 Task: Check the sale-to-list ratio of club house in the last 3 years.
Action: Mouse moved to (961, 220)
Screenshot: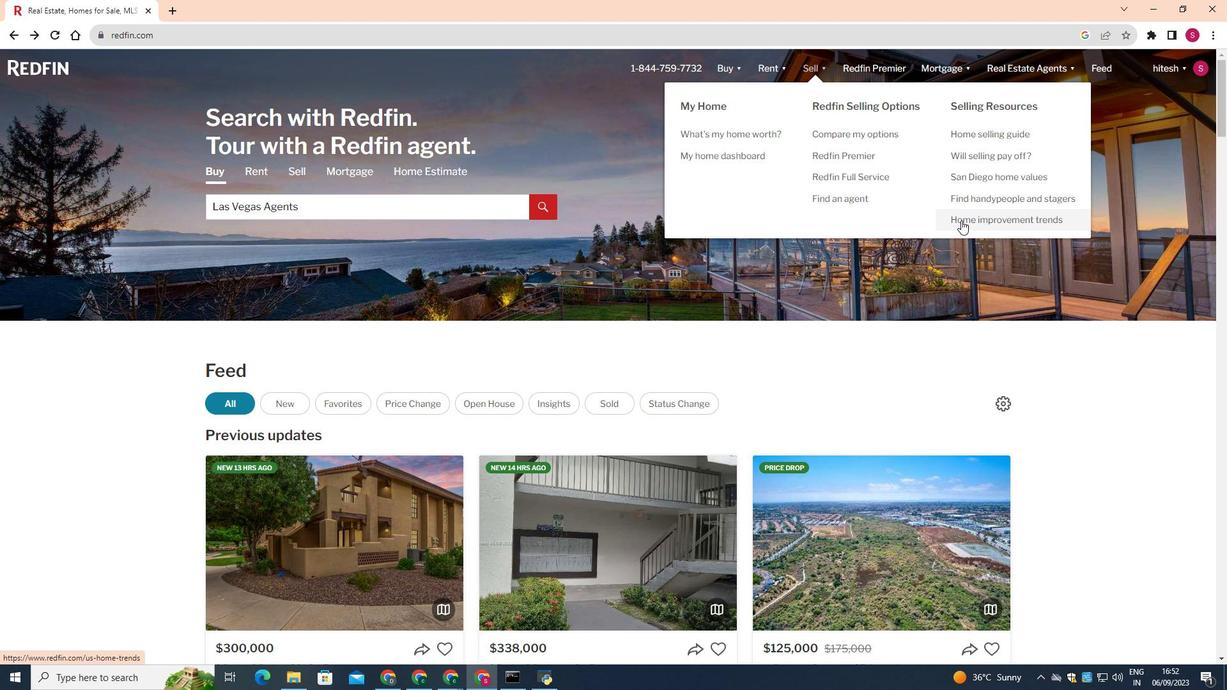 
Action: Mouse pressed left at (961, 220)
Screenshot: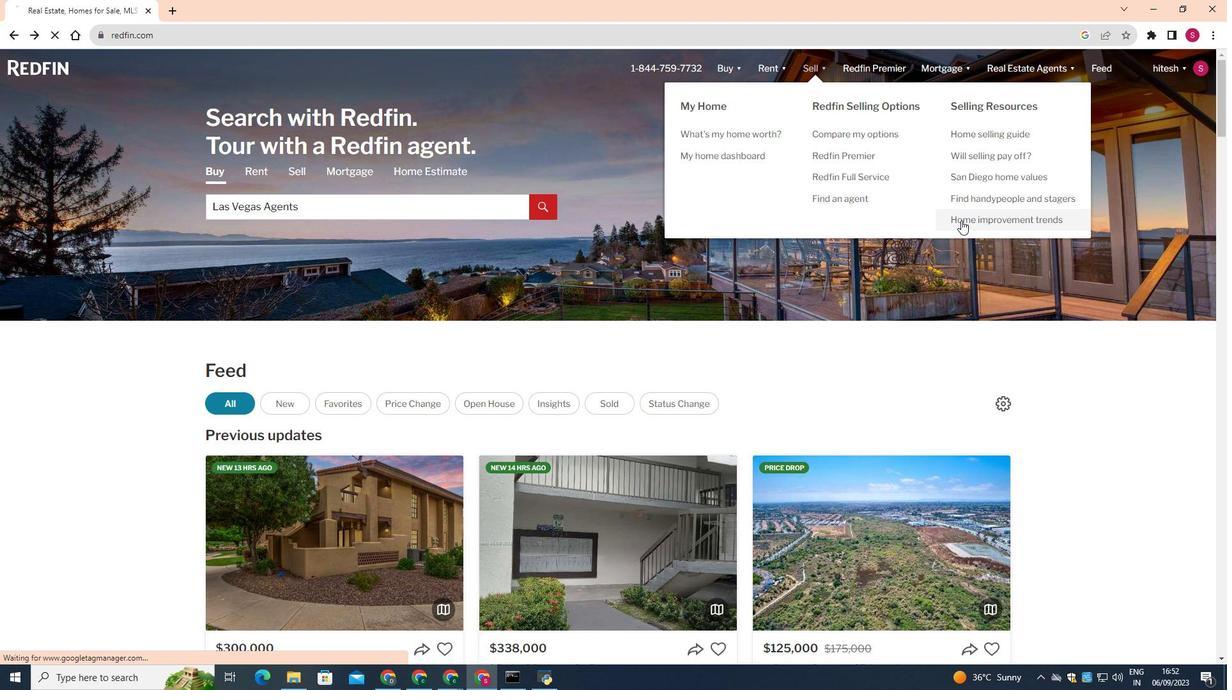 
Action: Mouse moved to (671, 435)
Screenshot: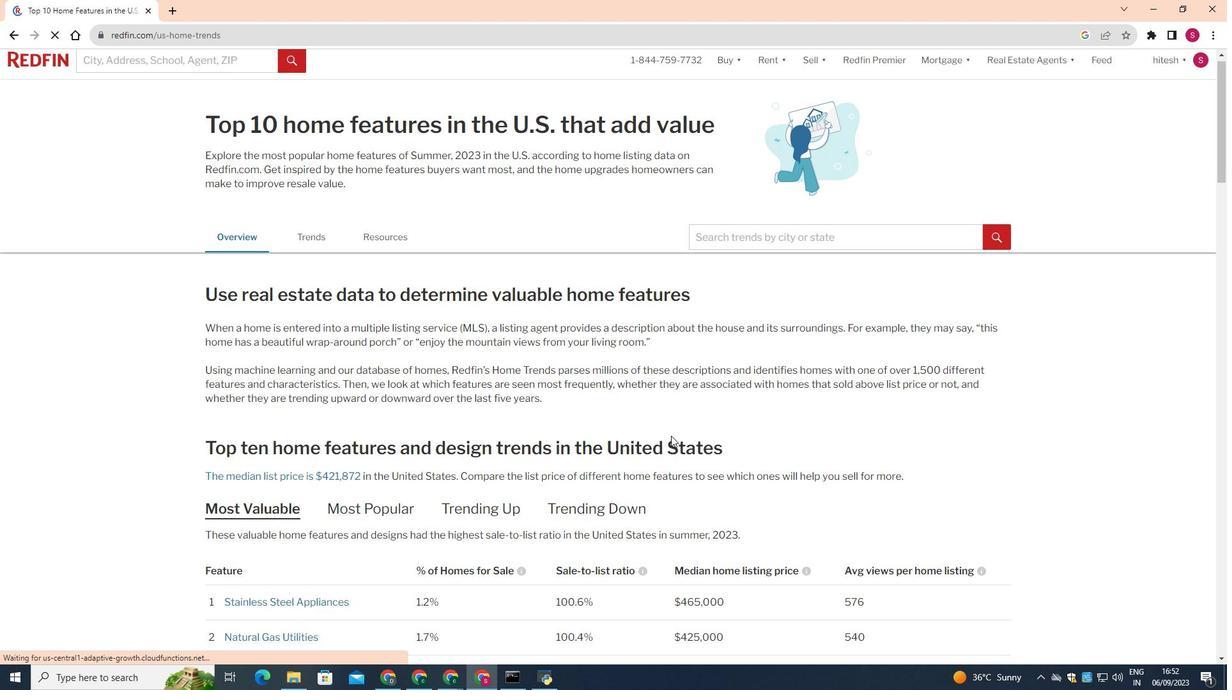 
Action: Mouse scrolled (671, 435) with delta (0, 0)
Screenshot: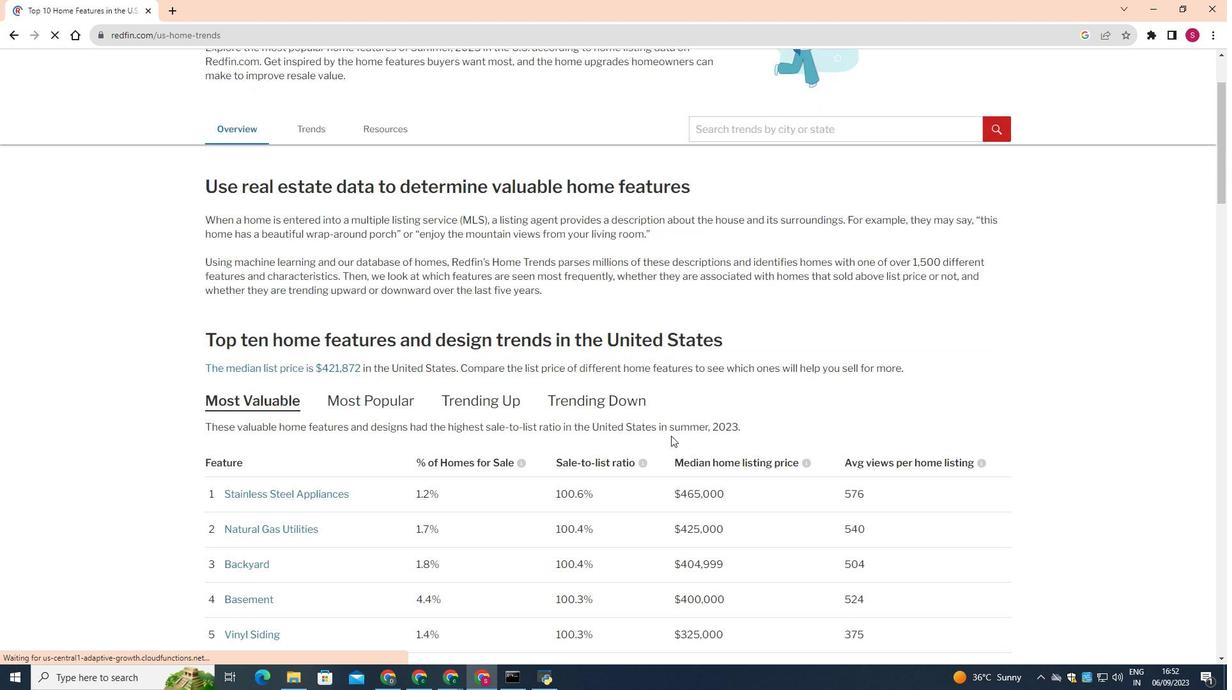 
Action: Mouse scrolled (671, 435) with delta (0, 0)
Screenshot: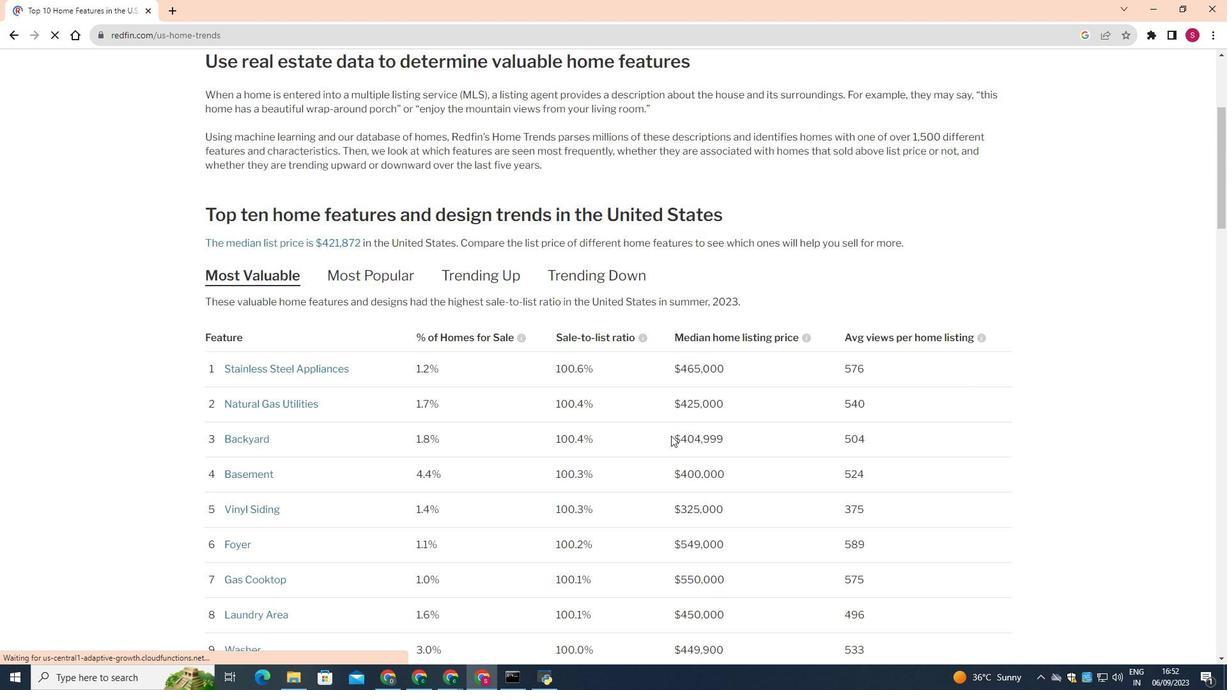 
Action: Mouse scrolled (671, 435) with delta (0, 0)
Screenshot: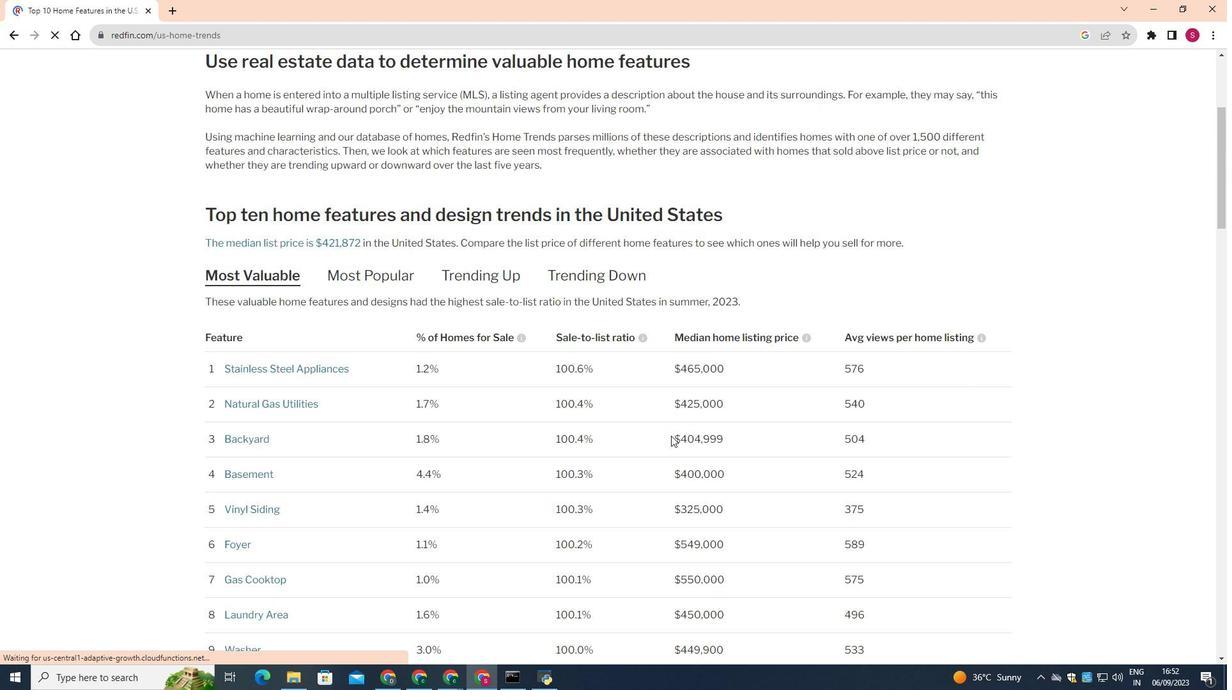 
Action: Mouse scrolled (671, 435) with delta (0, 0)
Screenshot: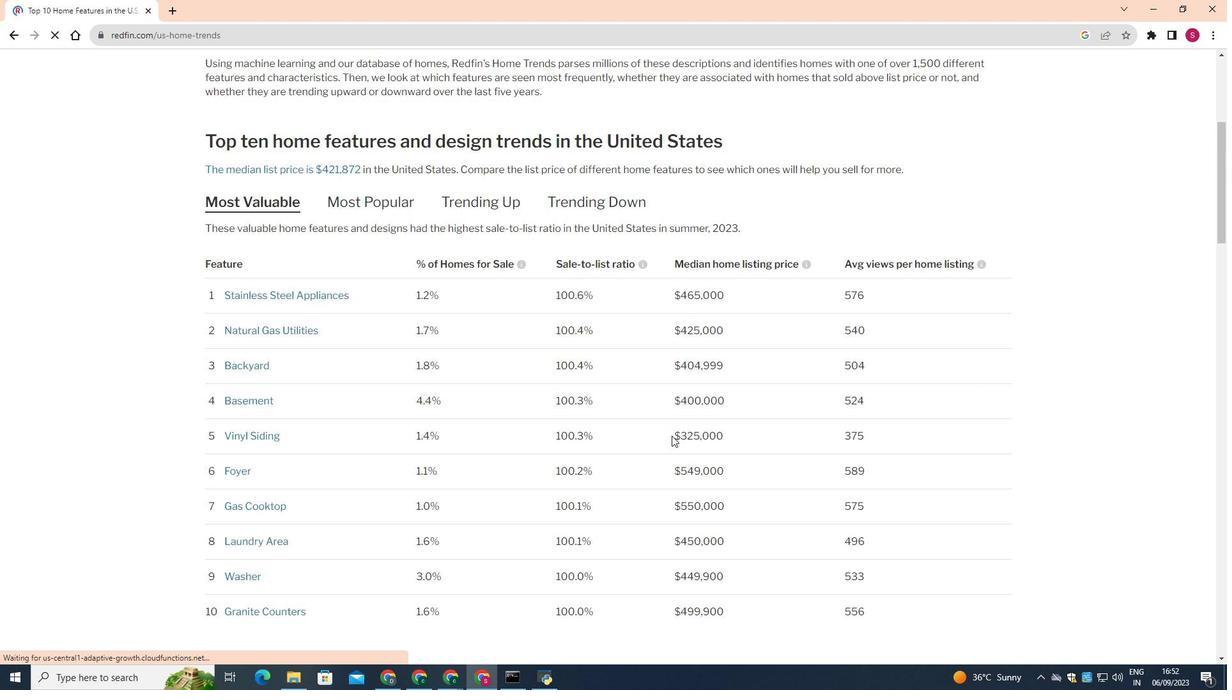 
Action: Mouse scrolled (671, 435) with delta (0, 0)
Screenshot: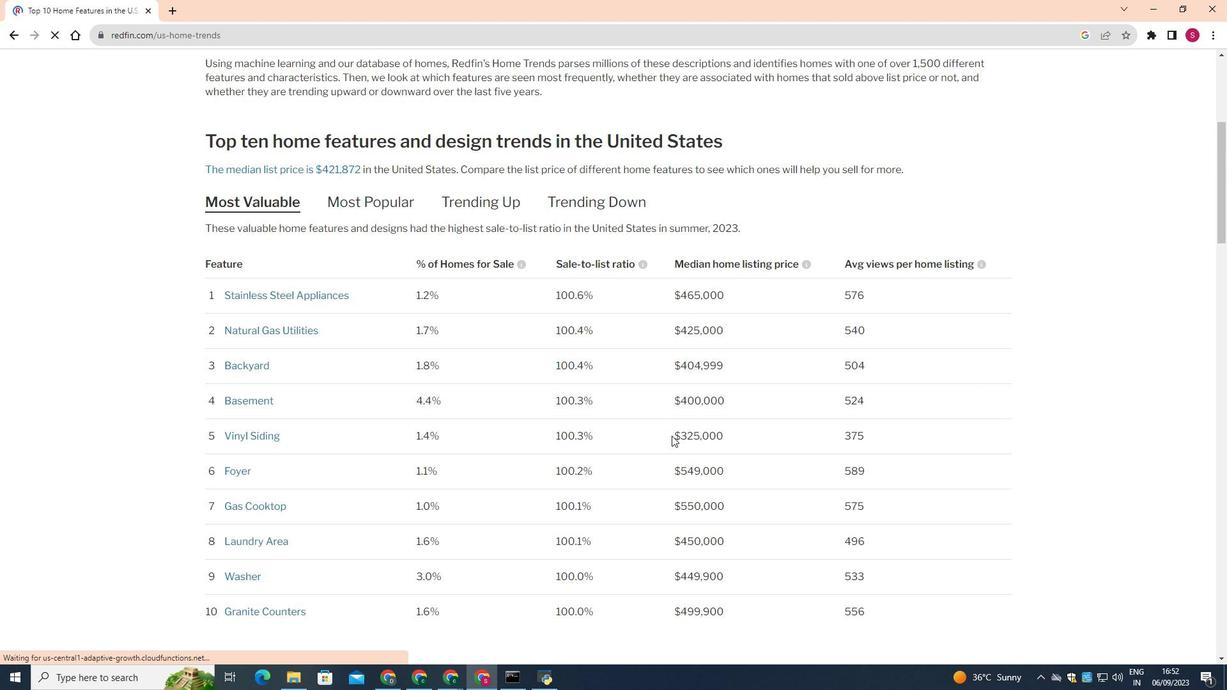 
Action: Mouse moved to (673, 435)
Screenshot: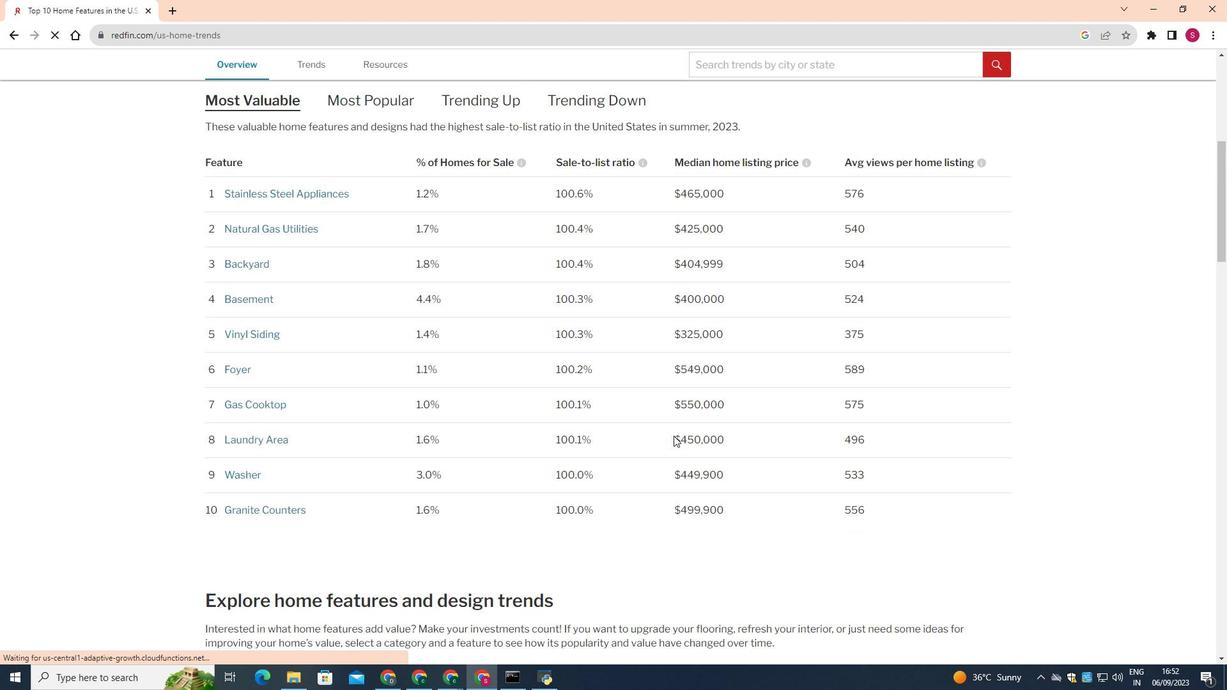 
Action: Mouse scrolled (673, 435) with delta (0, 0)
Screenshot: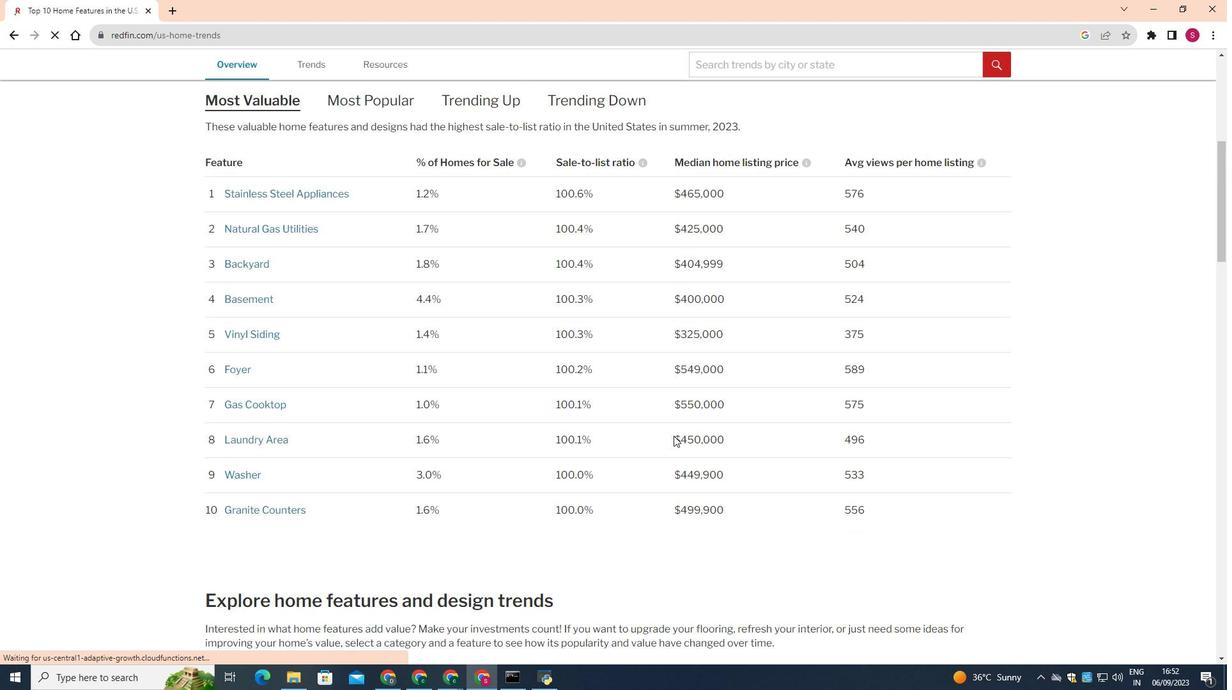 
Action: Mouse scrolled (673, 435) with delta (0, 0)
Screenshot: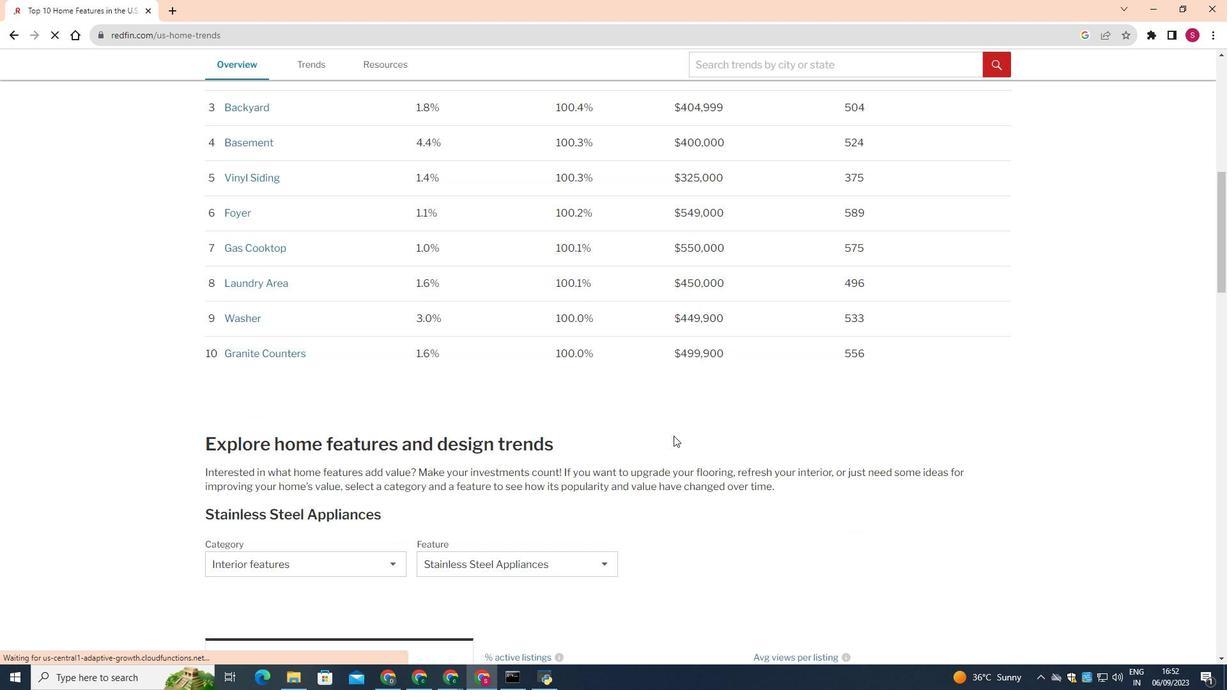 
Action: Mouse scrolled (673, 435) with delta (0, 0)
Screenshot: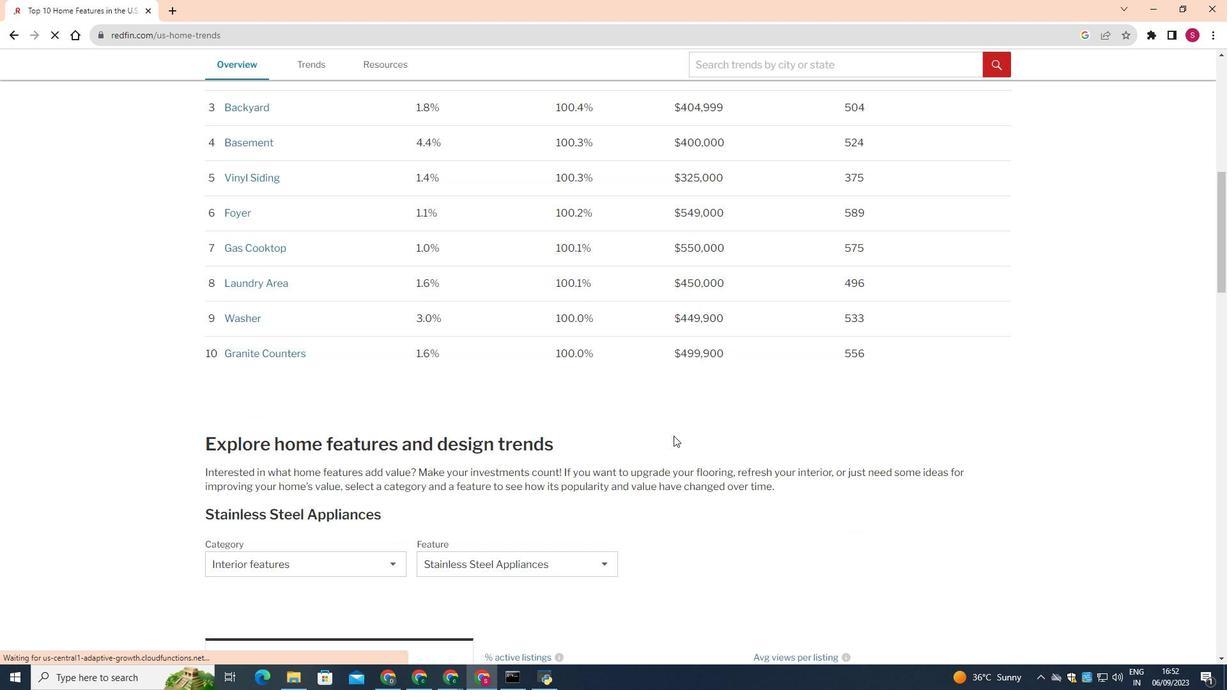 
Action: Mouse scrolled (673, 435) with delta (0, 0)
Screenshot: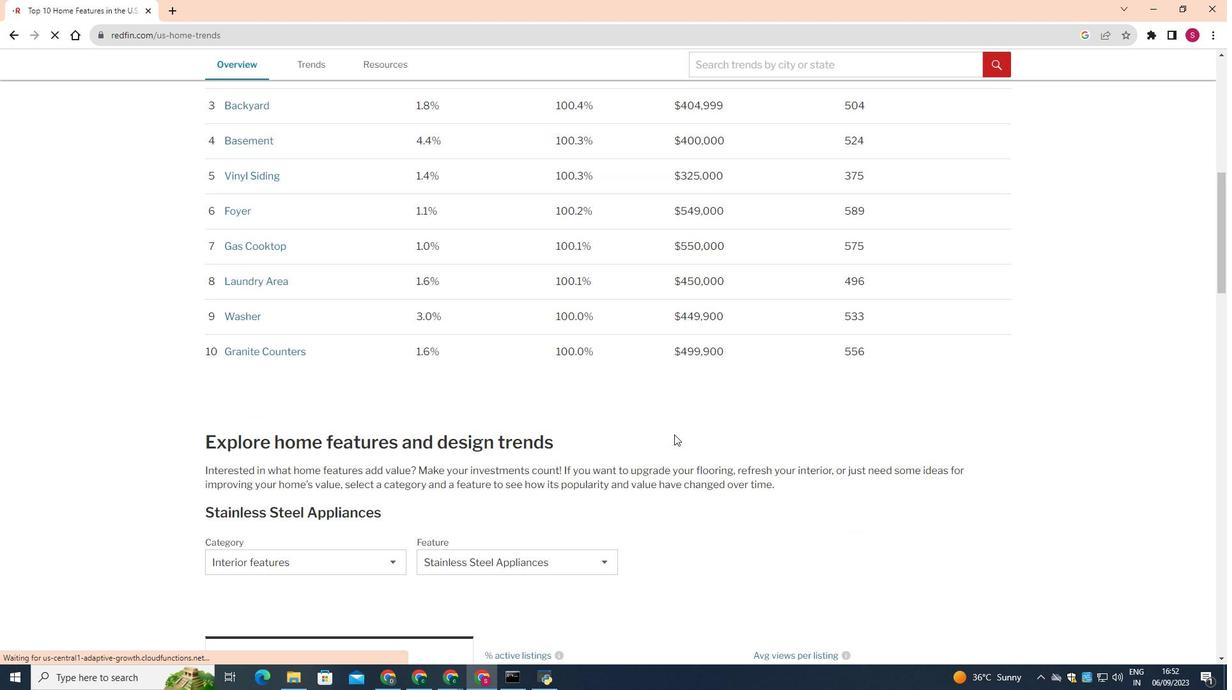 
Action: Mouse moved to (675, 434)
Screenshot: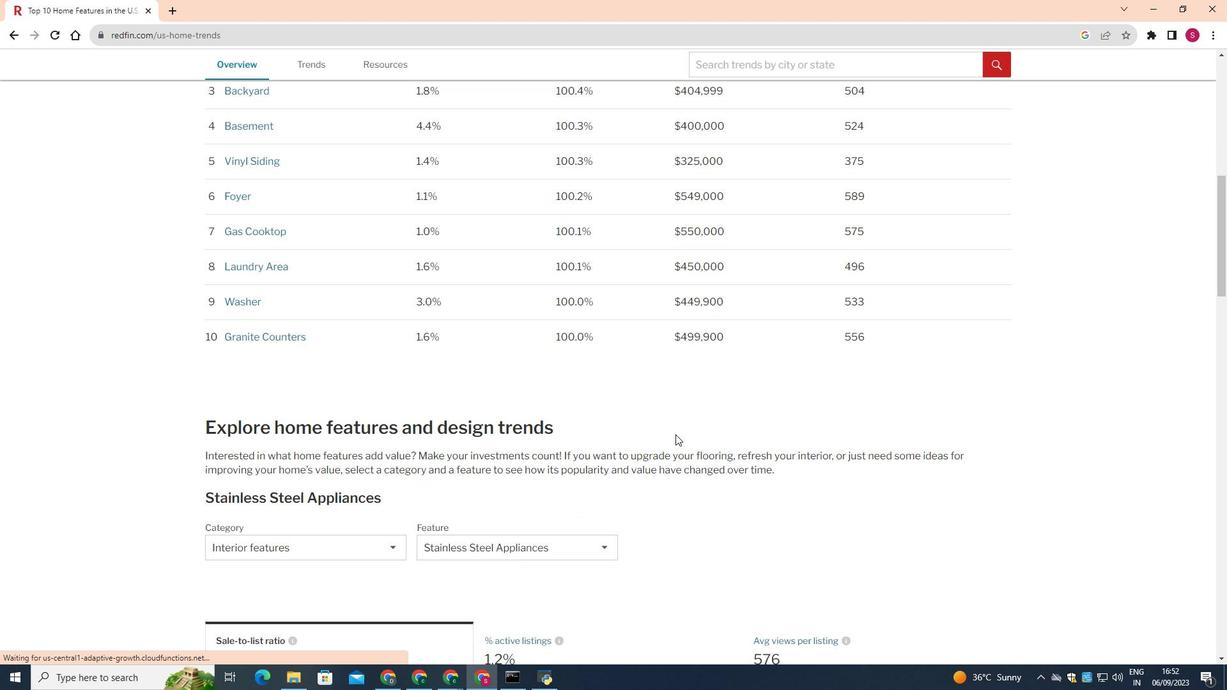 
Action: Mouse scrolled (675, 434) with delta (0, 0)
Screenshot: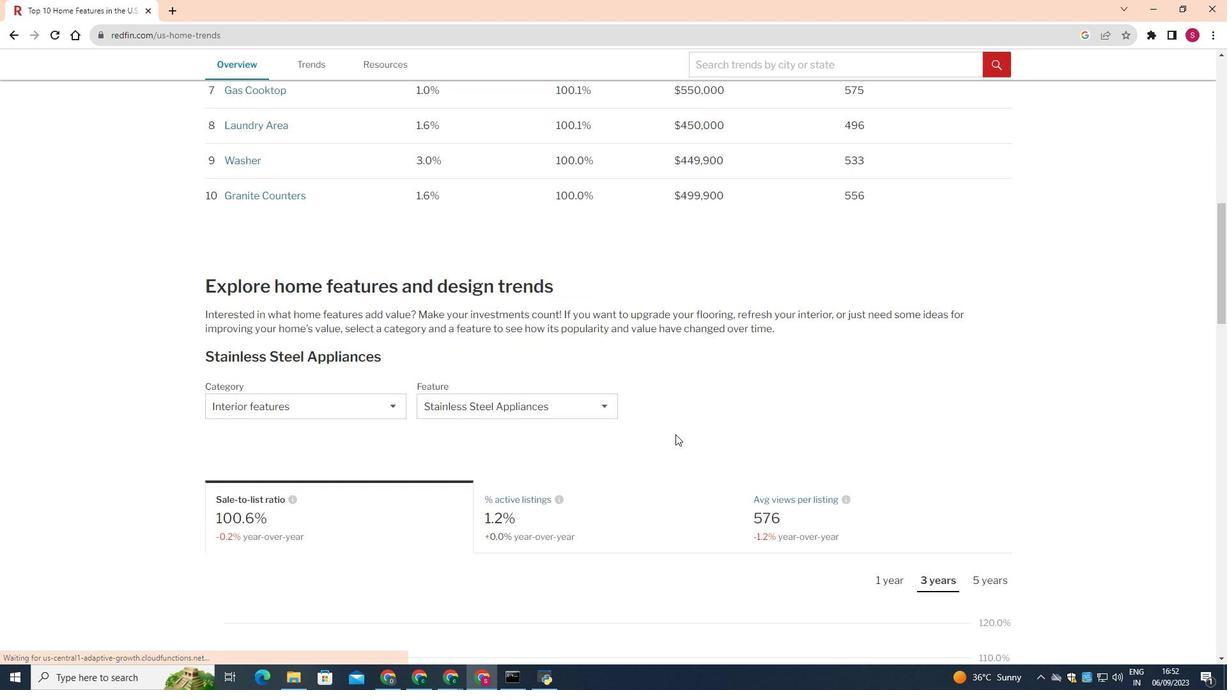 
Action: Mouse scrolled (675, 434) with delta (0, 0)
Screenshot: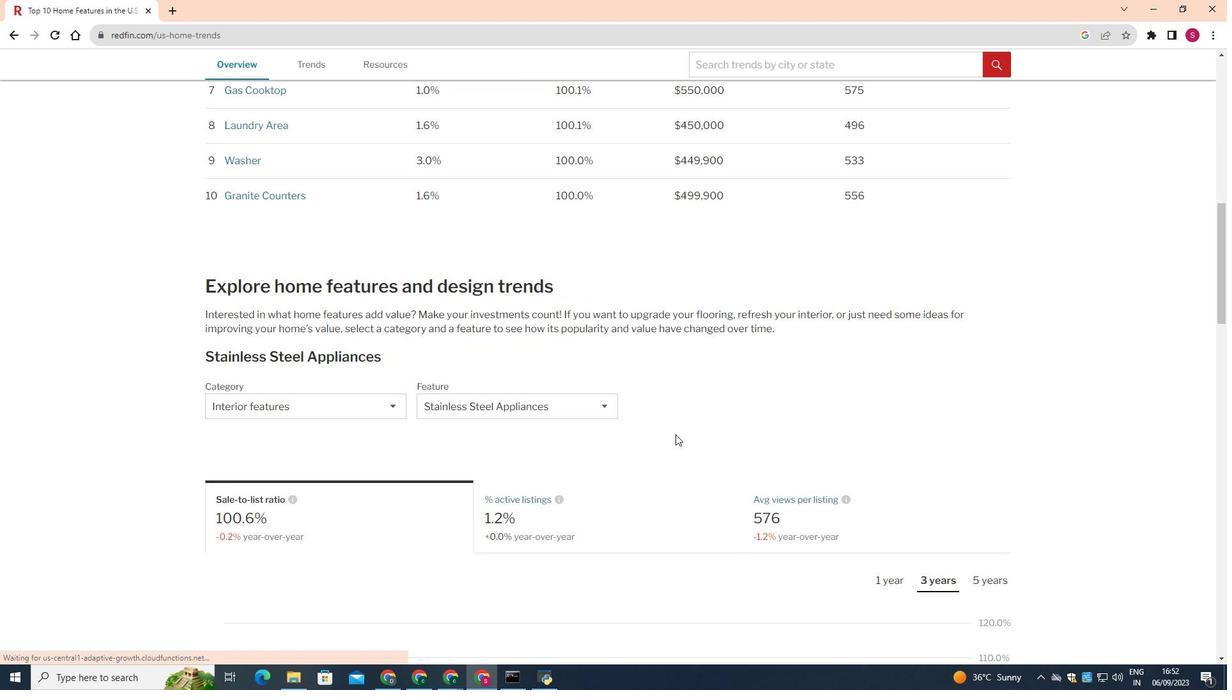 
Action: Mouse scrolled (675, 434) with delta (0, 0)
Screenshot: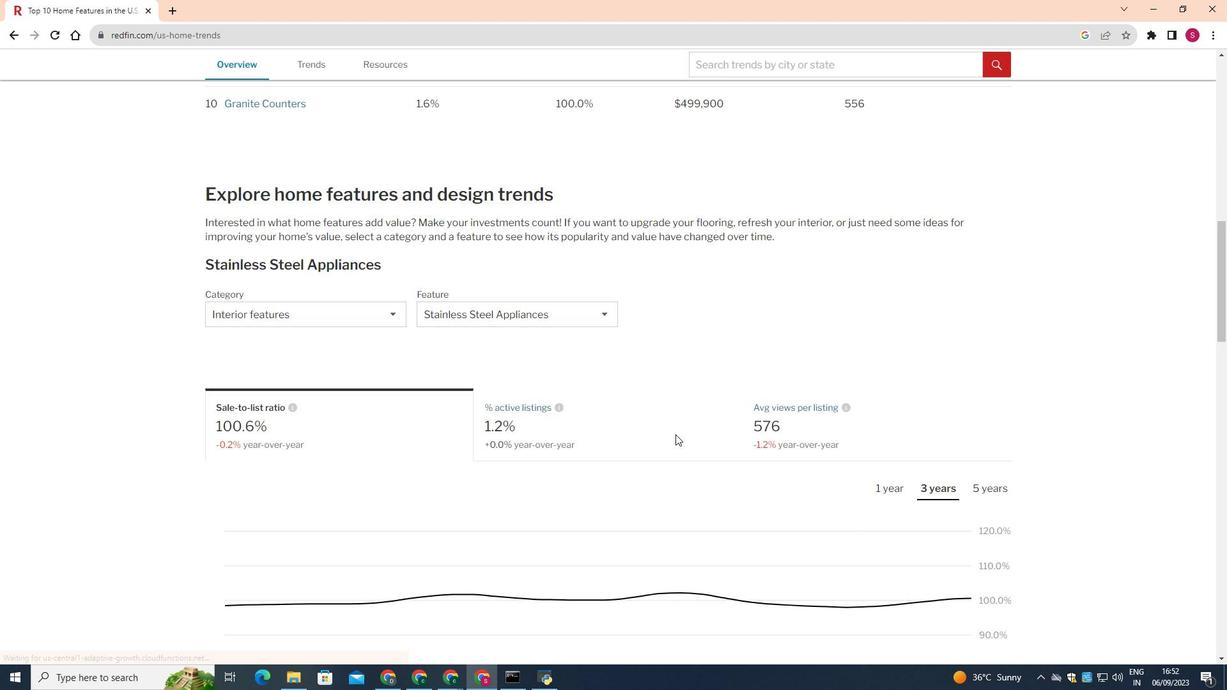 
Action: Mouse scrolled (675, 434) with delta (0, 0)
Screenshot: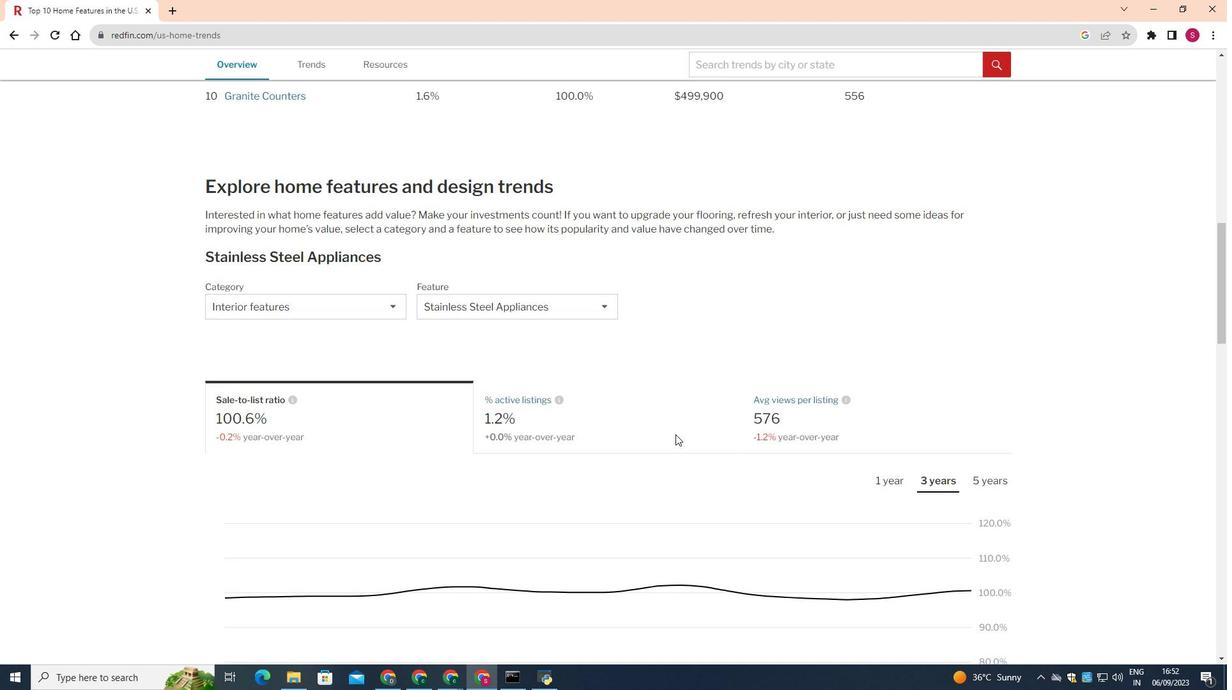 
Action: Mouse moved to (338, 299)
Screenshot: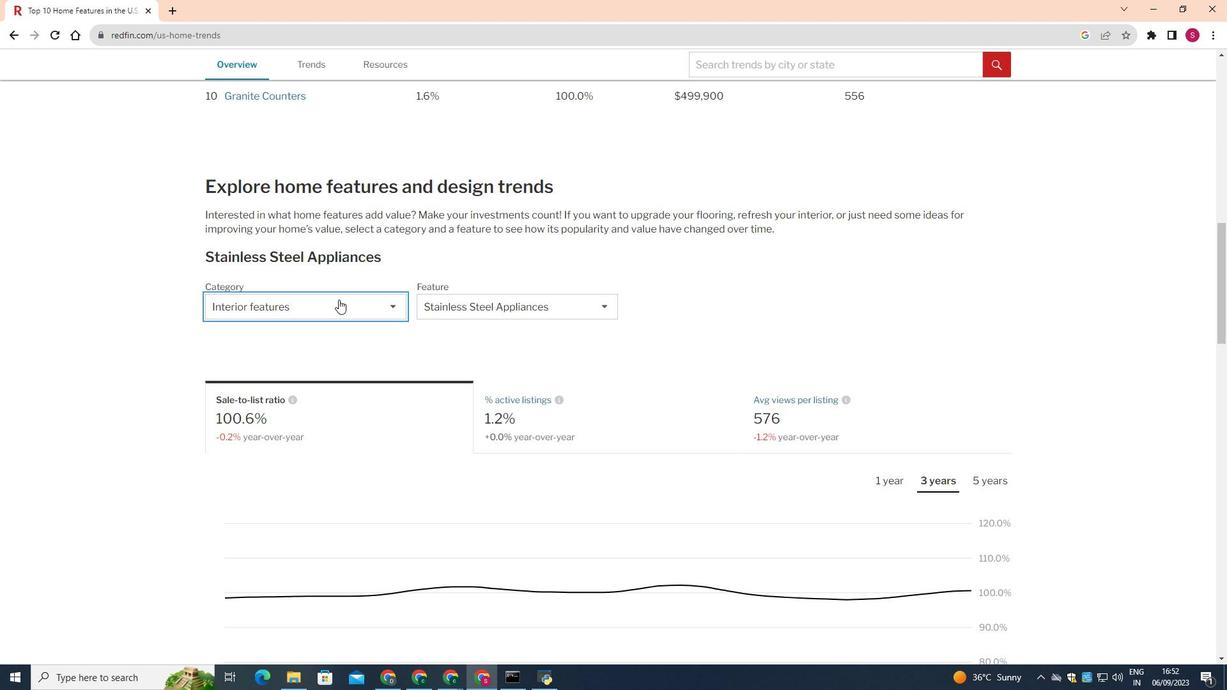 
Action: Mouse pressed left at (338, 299)
Screenshot: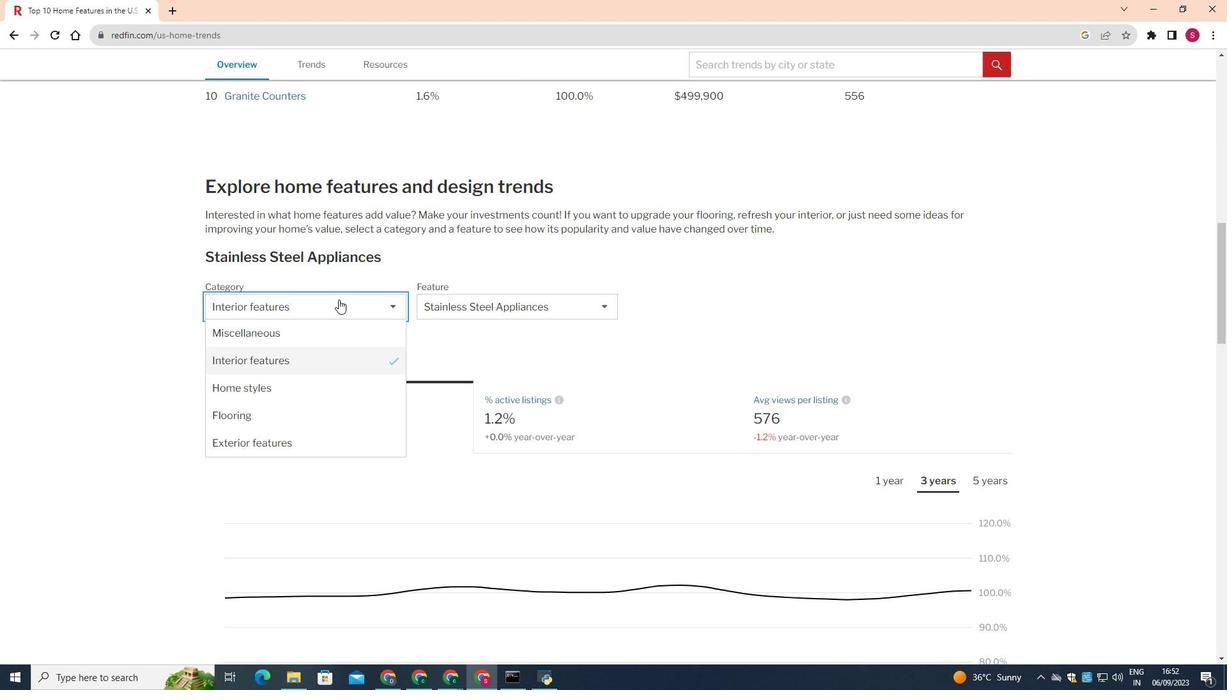 
Action: Mouse moved to (317, 332)
Screenshot: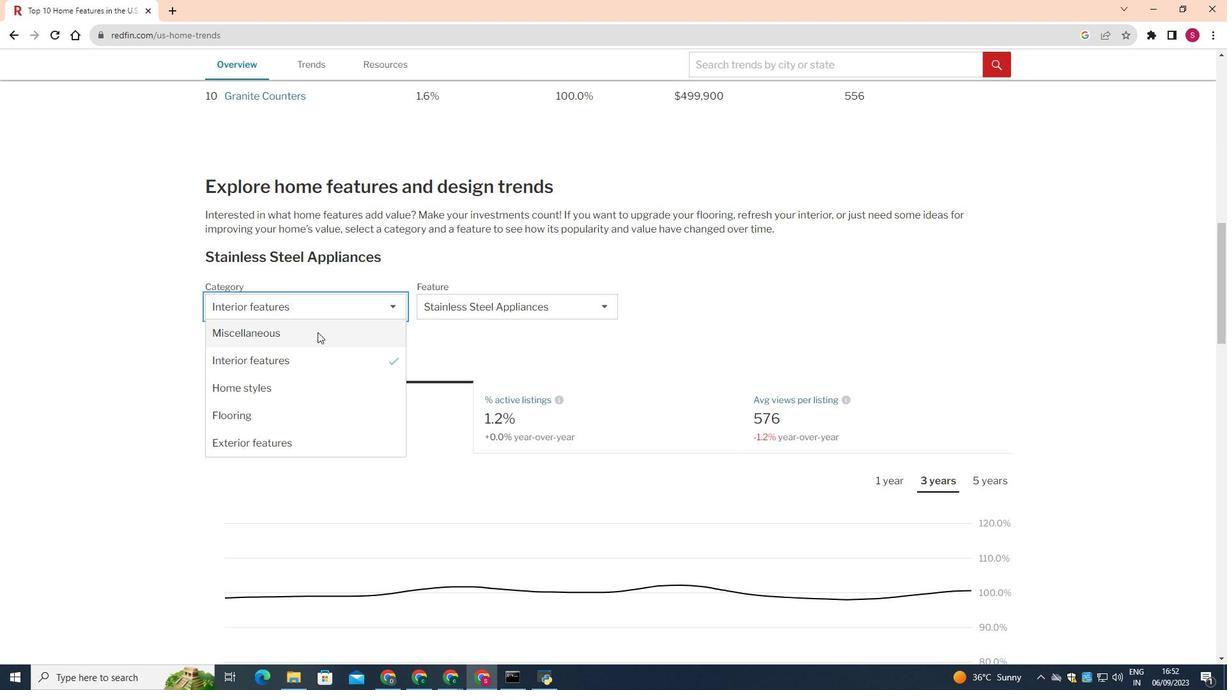 
Action: Mouse pressed left at (317, 332)
Screenshot: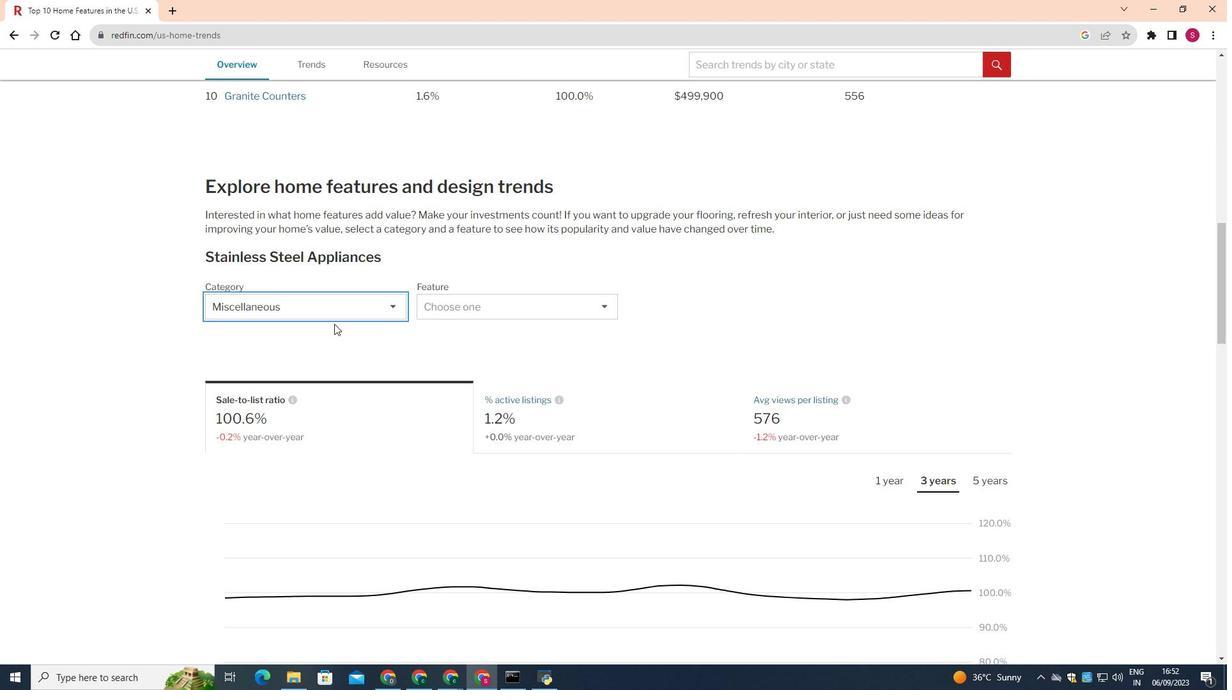 
Action: Mouse moved to (467, 308)
Screenshot: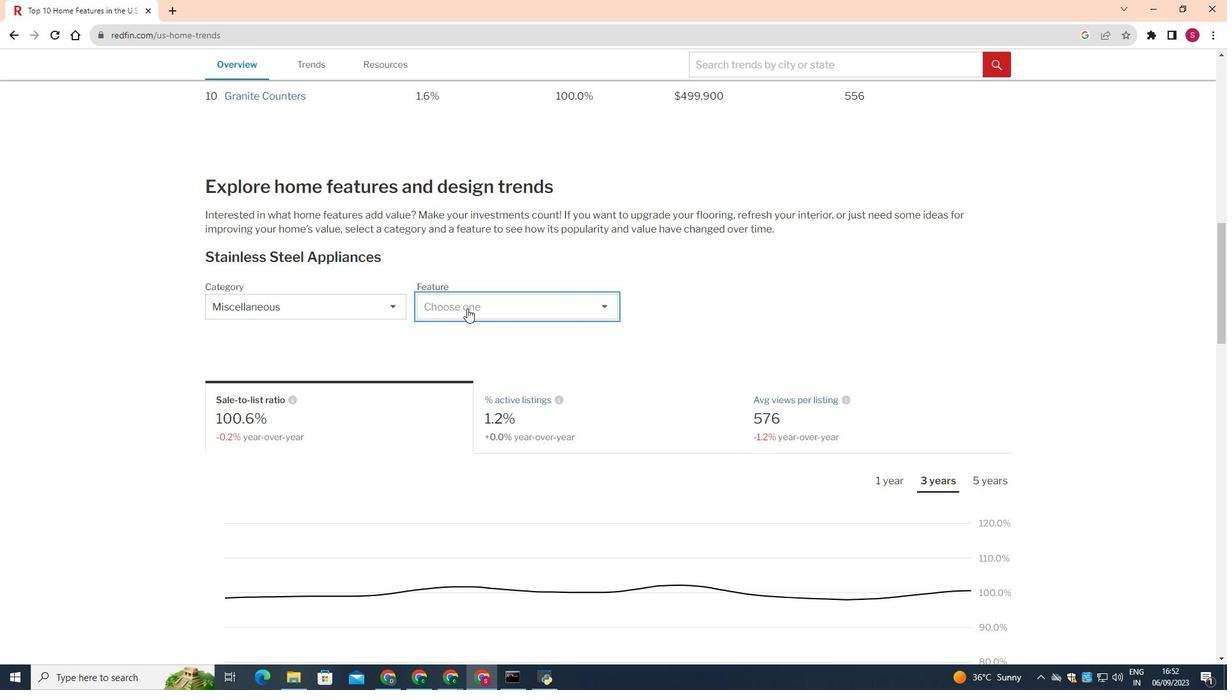 
Action: Mouse pressed left at (467, 308)
Screenshot: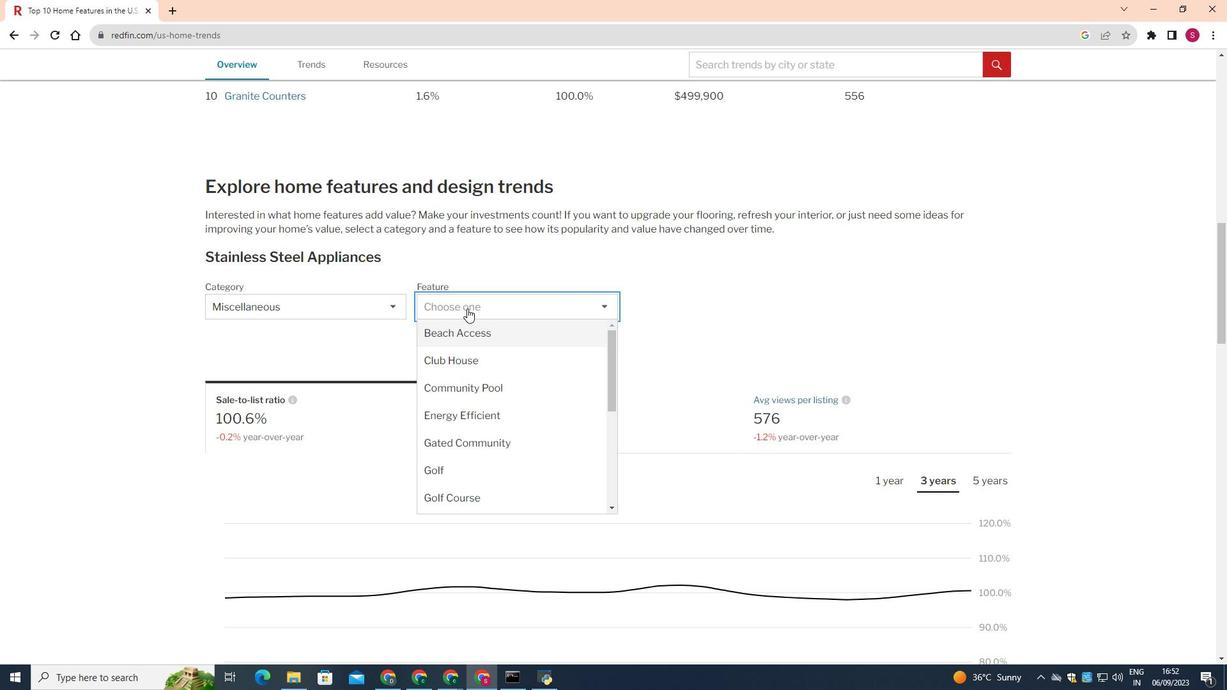 
Action: Mouse moved to (469, 354)
Screenshot: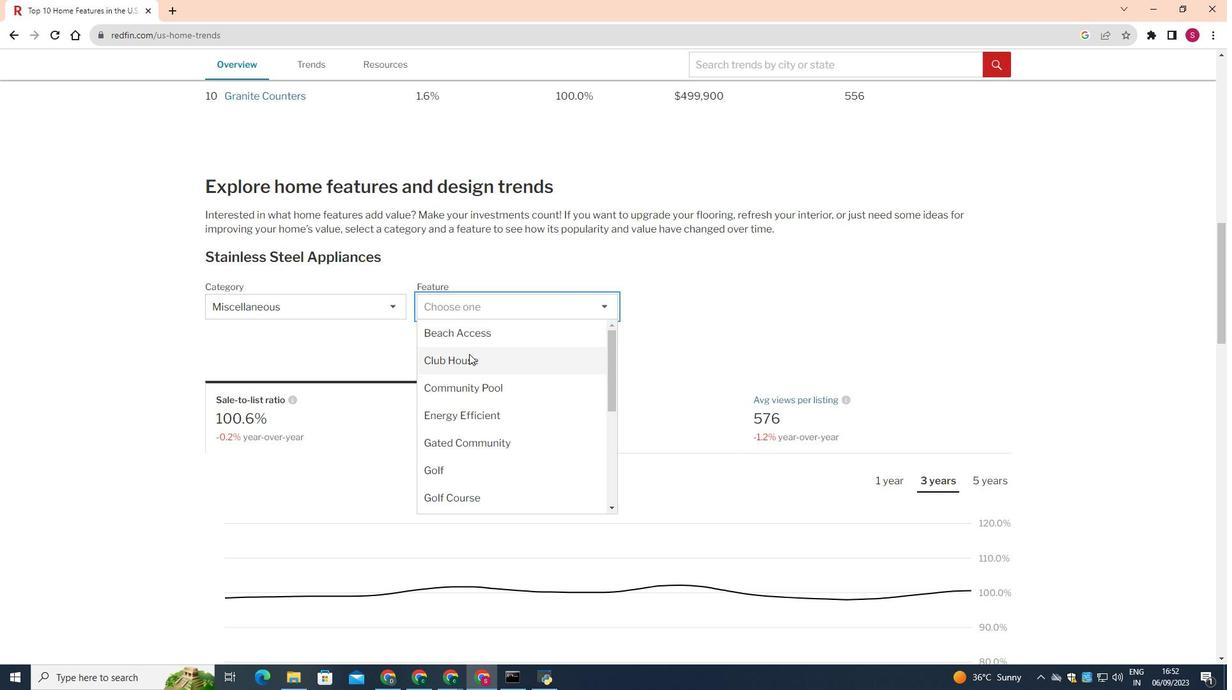 
Action: Mouse pressed left at (469, 354)
Screenshot: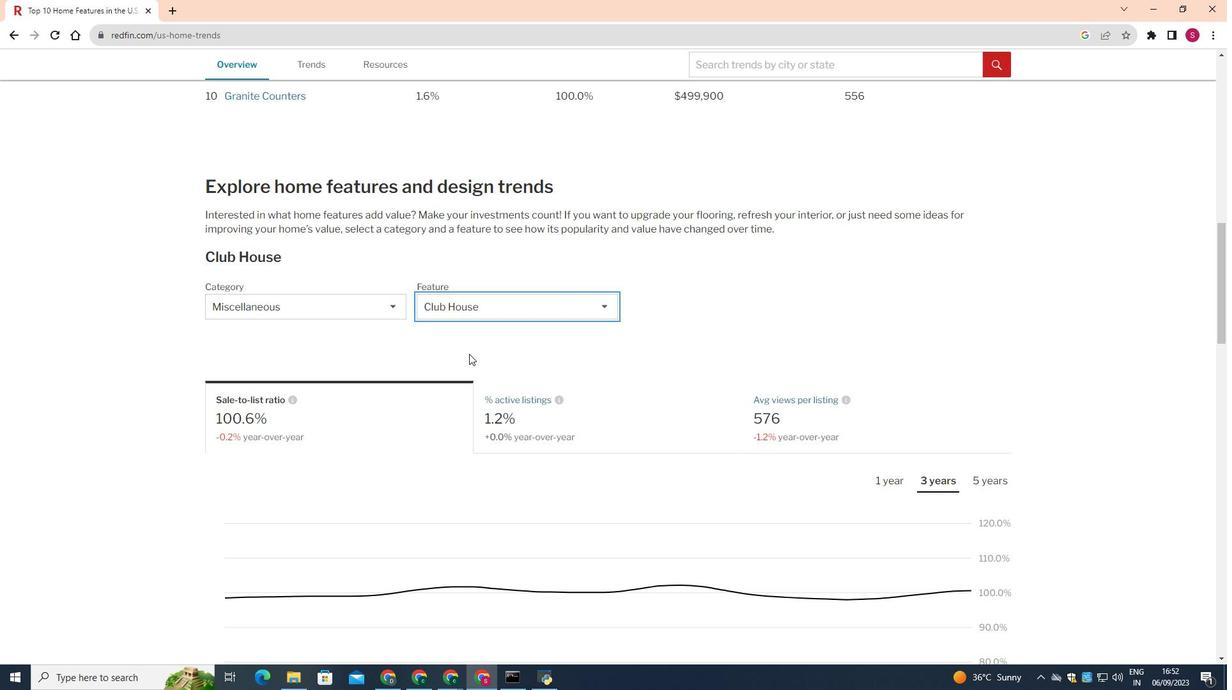 
Action: Mouse moved to (414, 406)
Screenshot: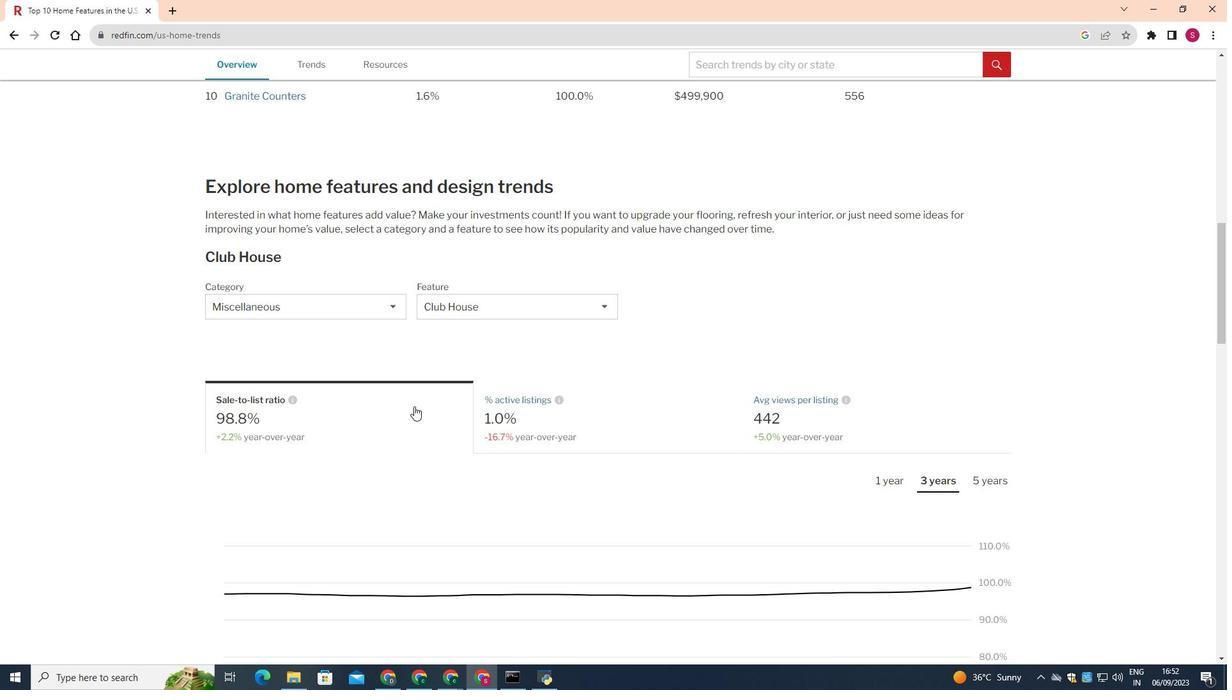 
Action: Mouse pressed left at (414, 406)
Screenshot: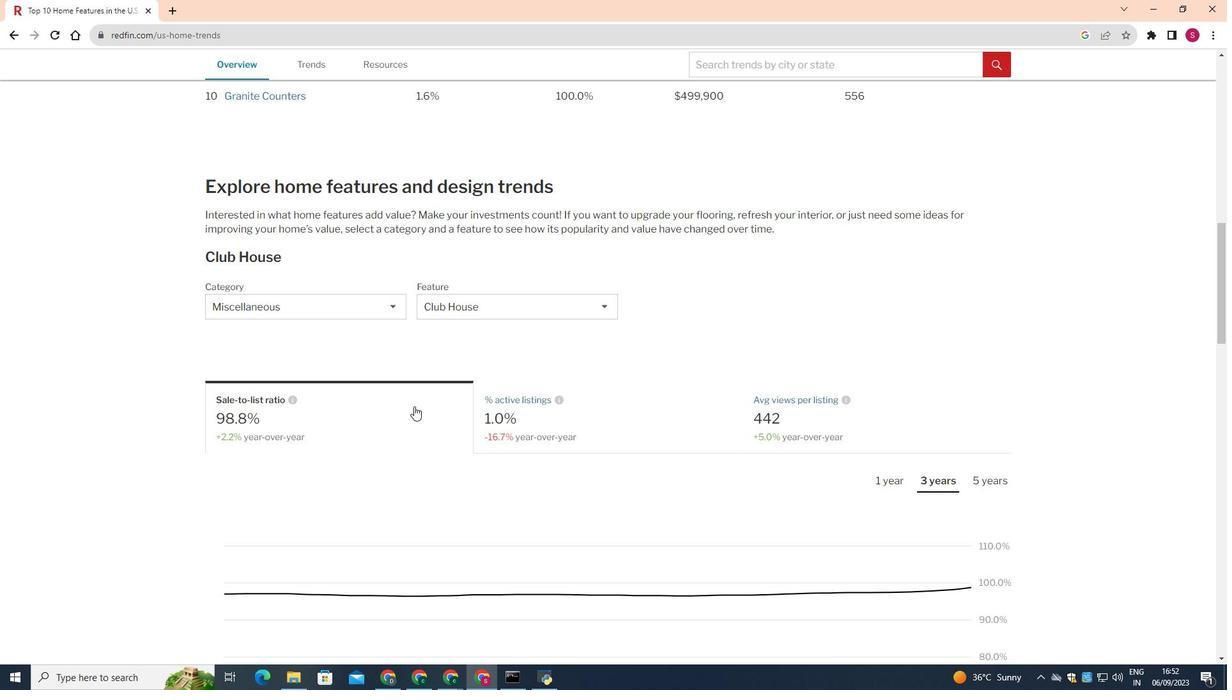 
Action: Mouse moved to (924, 481)
Screenshot: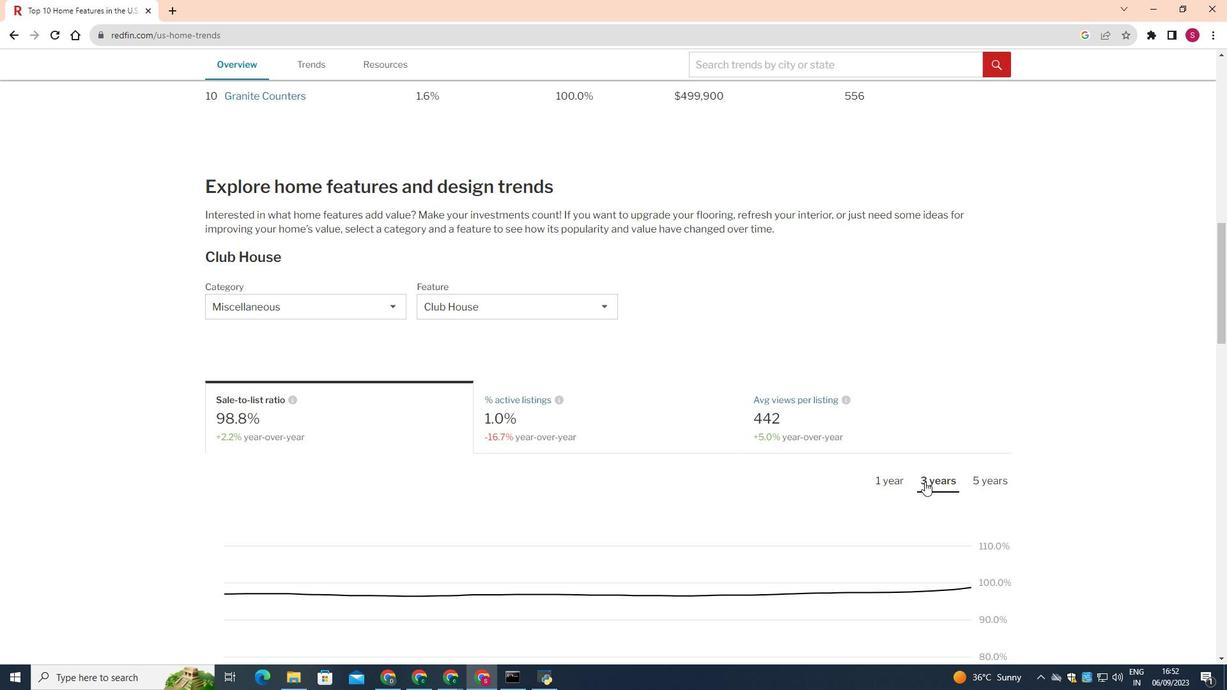 
Action: Mouse pressed left at (924, 481)
Screenshot: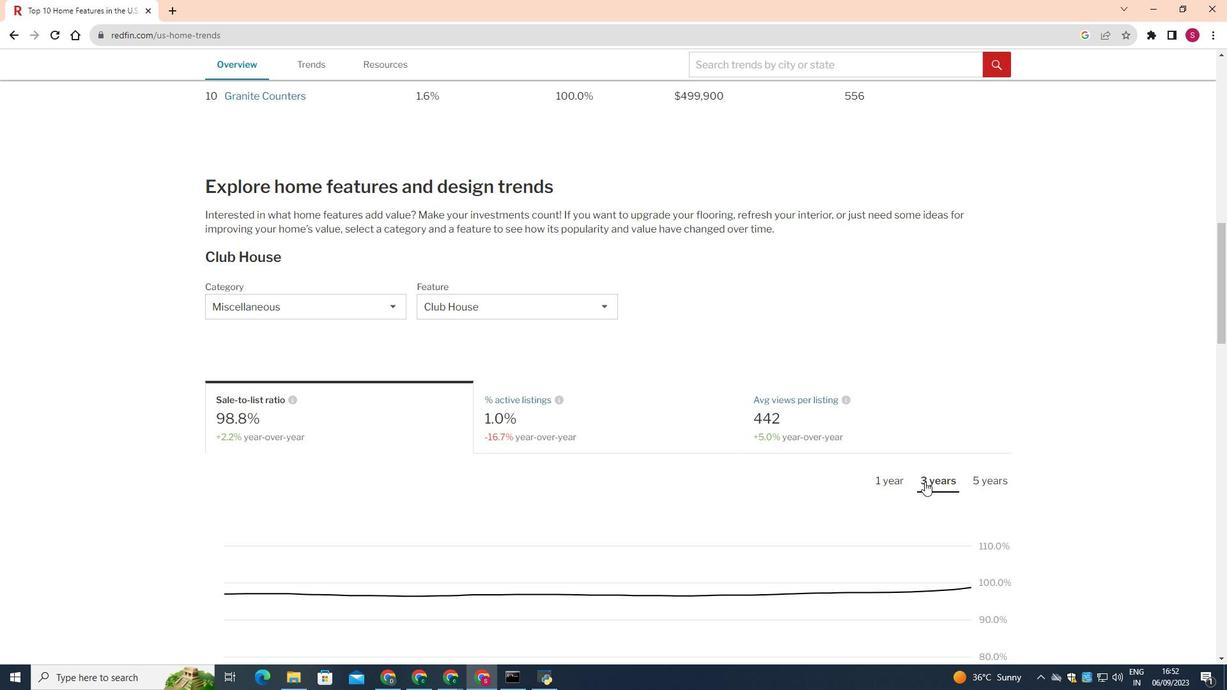 
Action: Mouse moved to (813, 454)
Screenshot: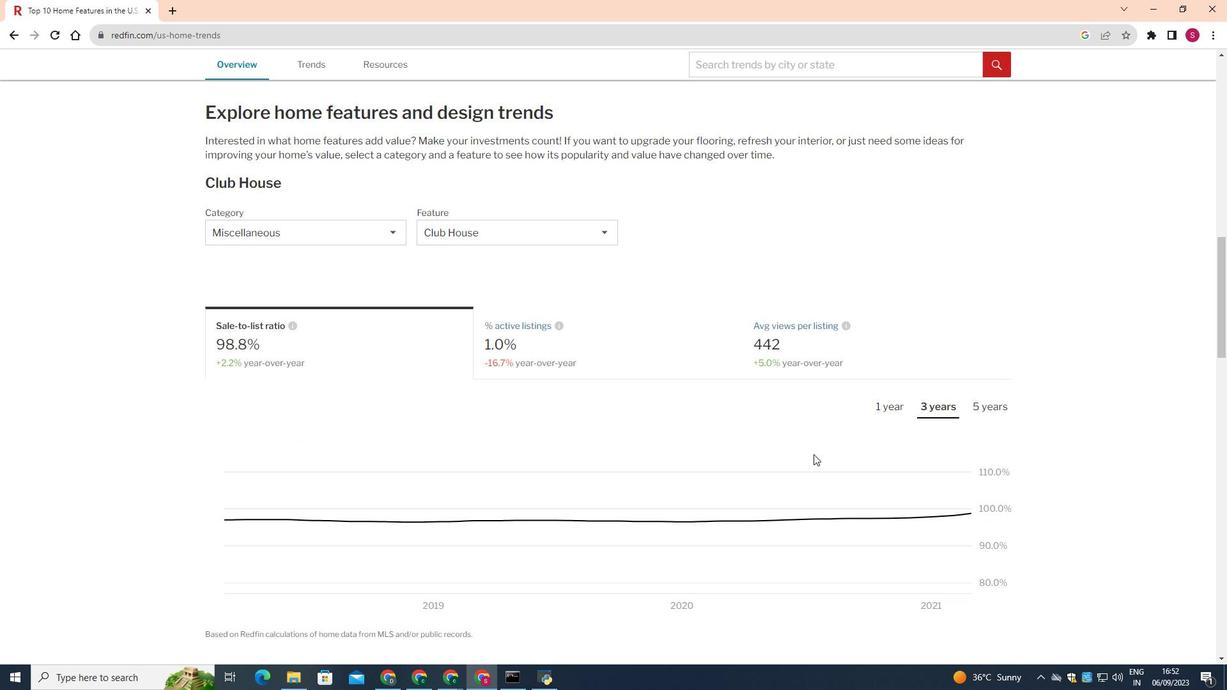 
Action: Mouse scrolled (813, 453) with delta (0, 0)
Screenshot: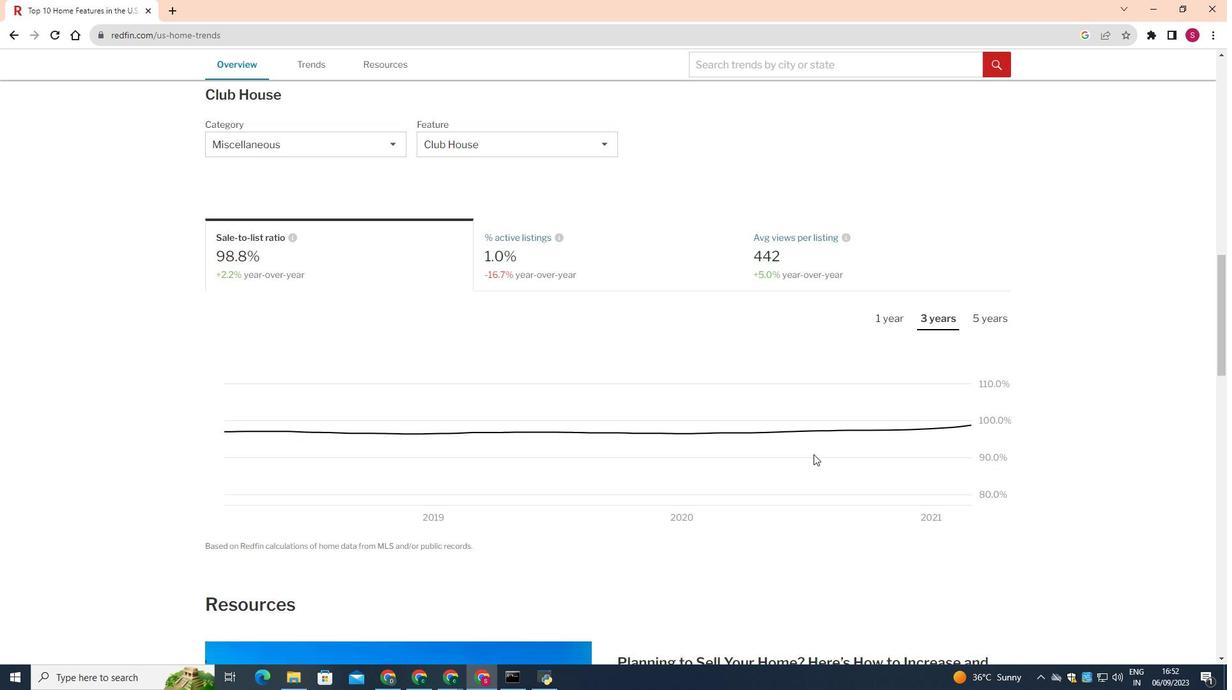 
Action: Mouse scrolled (813, 453) with delta (0, 0)
Screenshot: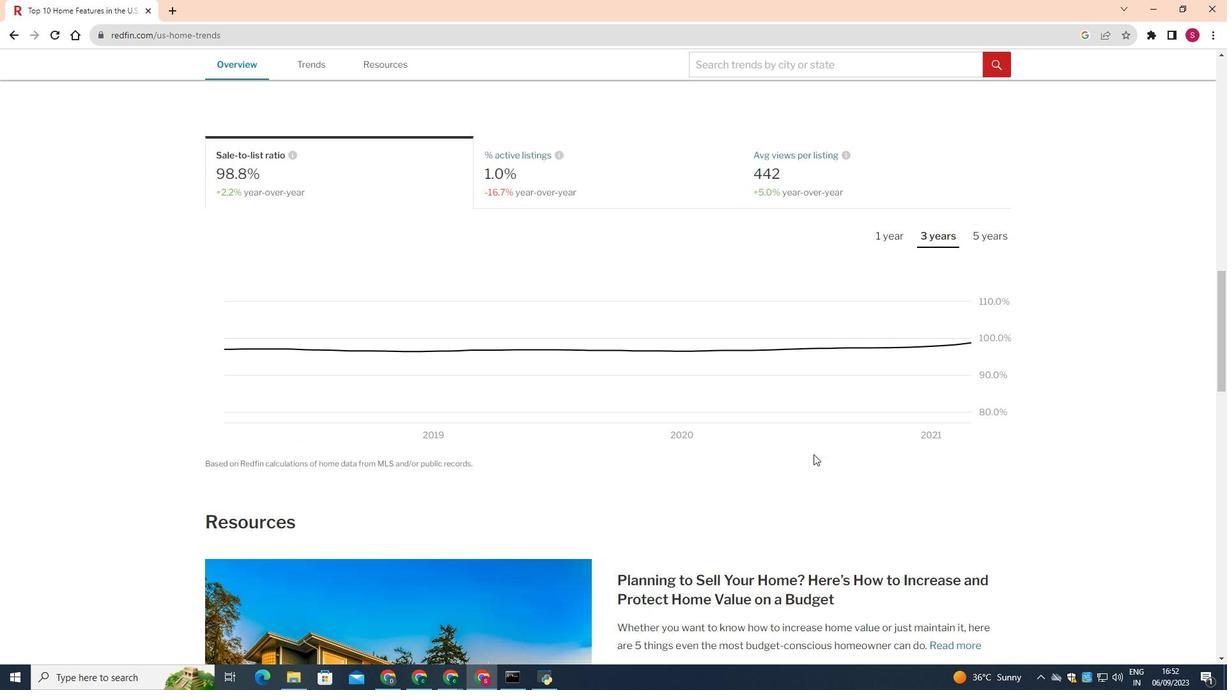 
Action: Mouse scrolled (813, 453) with delta (0, 0)
Screenshot: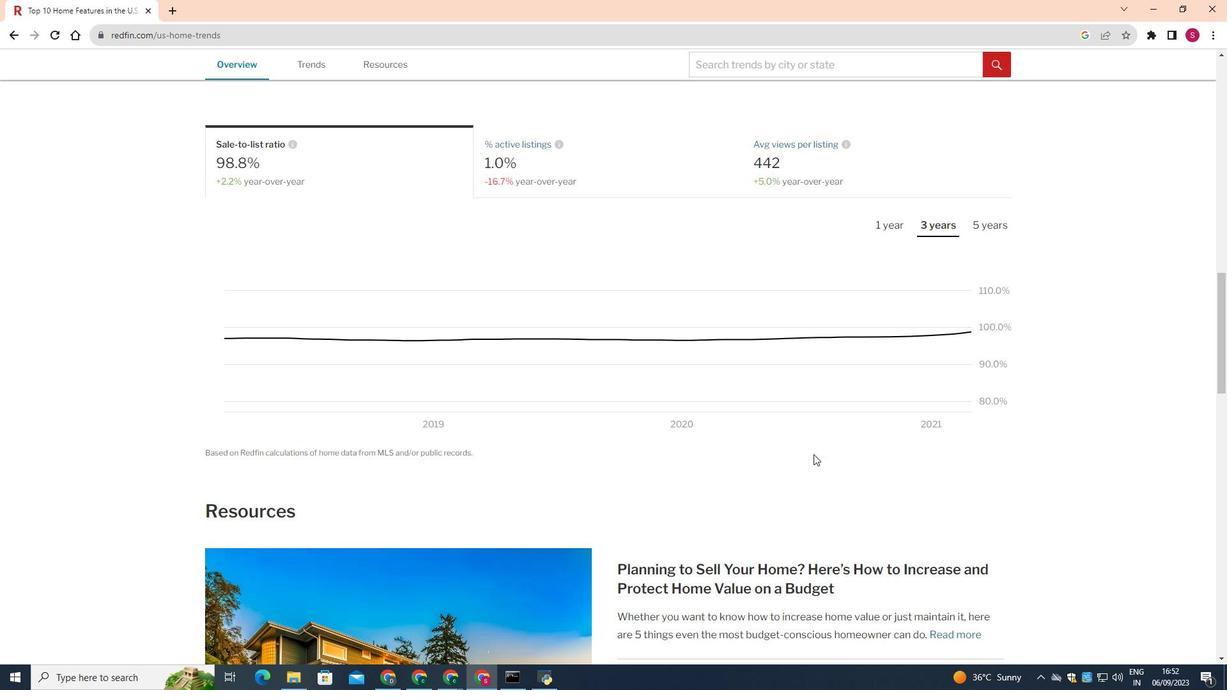 
Action: Mouse scrolled (813, 453) with delta (0, 0)
Screenshot: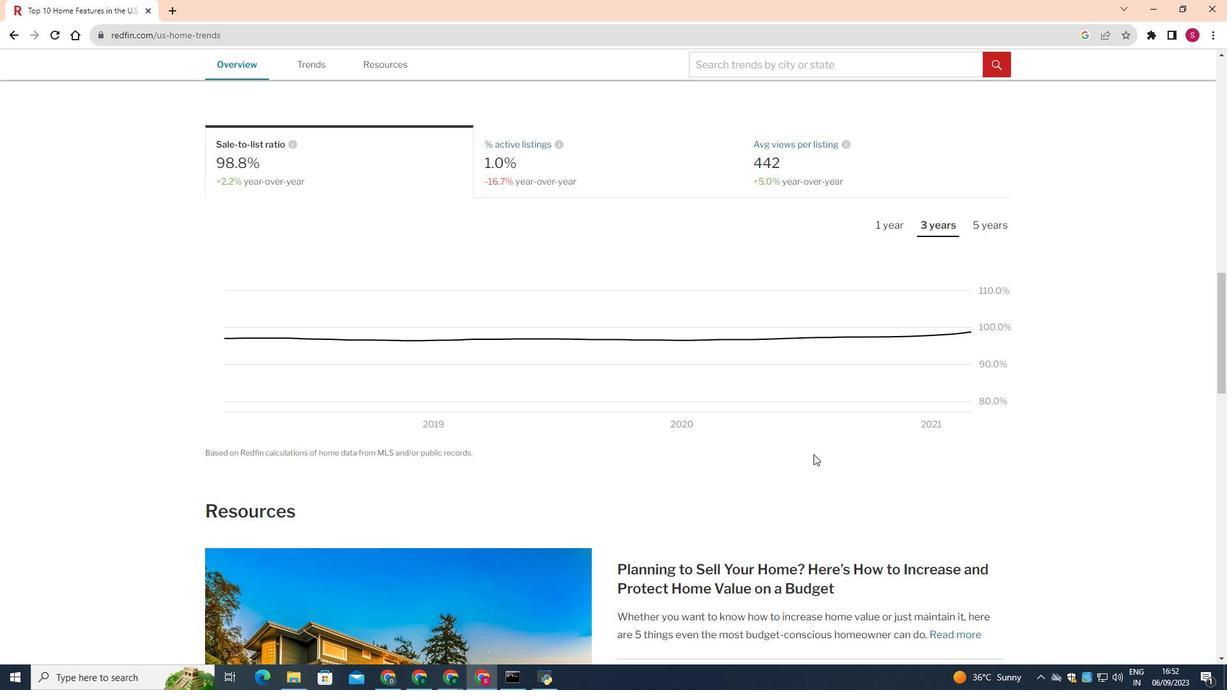 
Action: Mouse moved to (783, 478)
Screenshot: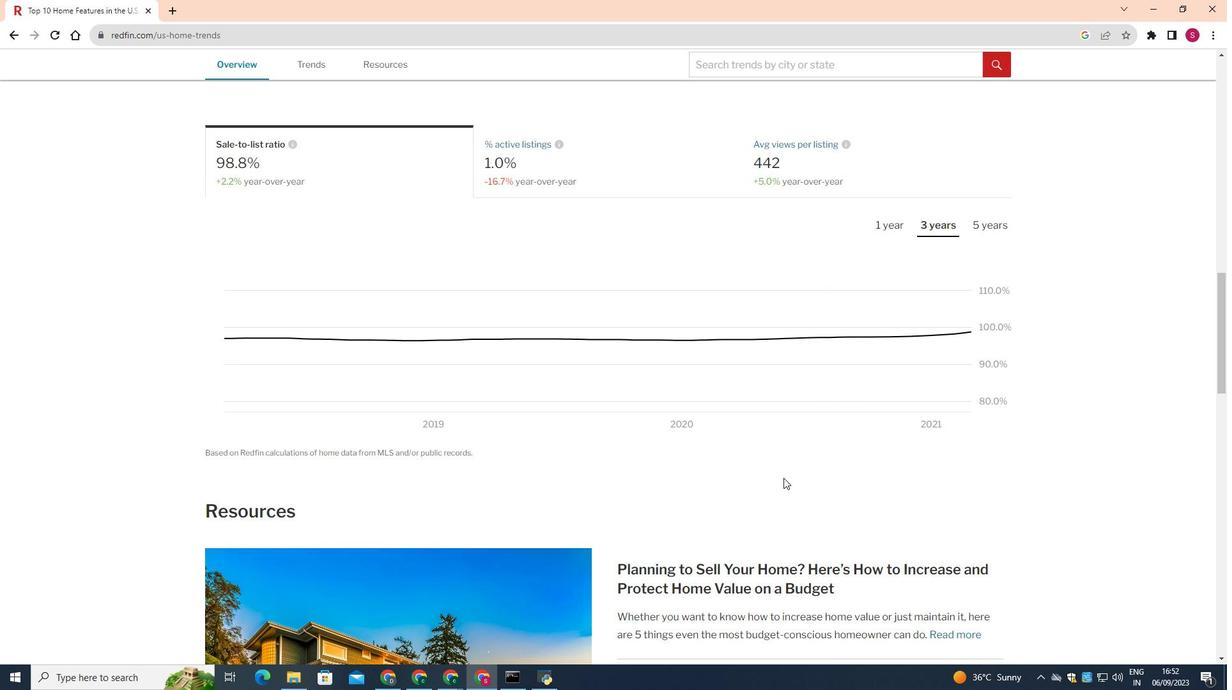 
